 Task: Create New Customer with Customer Name: At Home_x000D_
, Billing Address Line1: 4277 Crim Lane, Billing Address Line2:  Underhill, Billing Address Line3:  Vermont 05489, Cell Number: 917-762-1747
Action: Mouse moved to (182, 39)
Screenshot: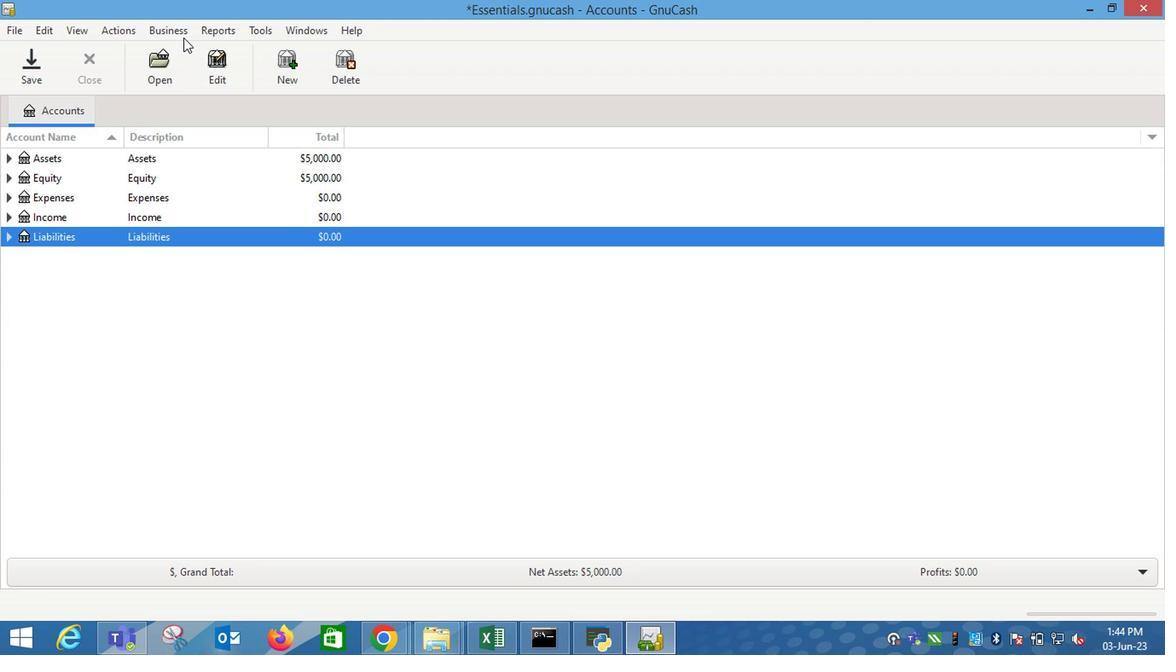 
Action: Mouse pressed left at (182, 39)
Screenshot: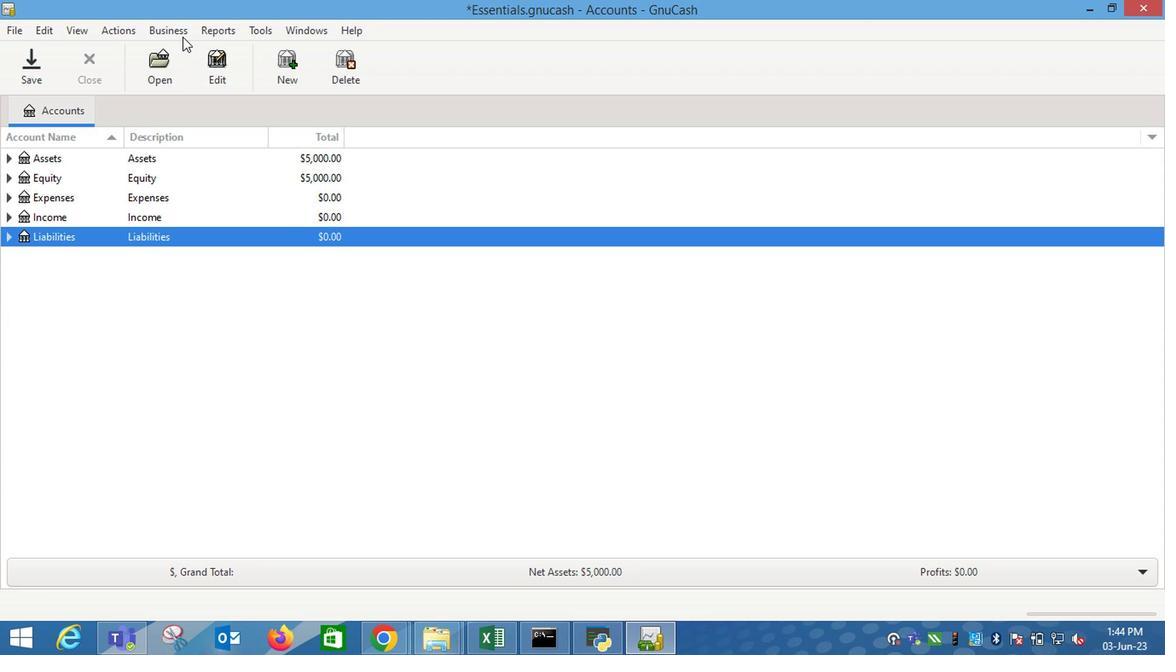 
Action: Mouse moved to (380, 98)
Screenshot: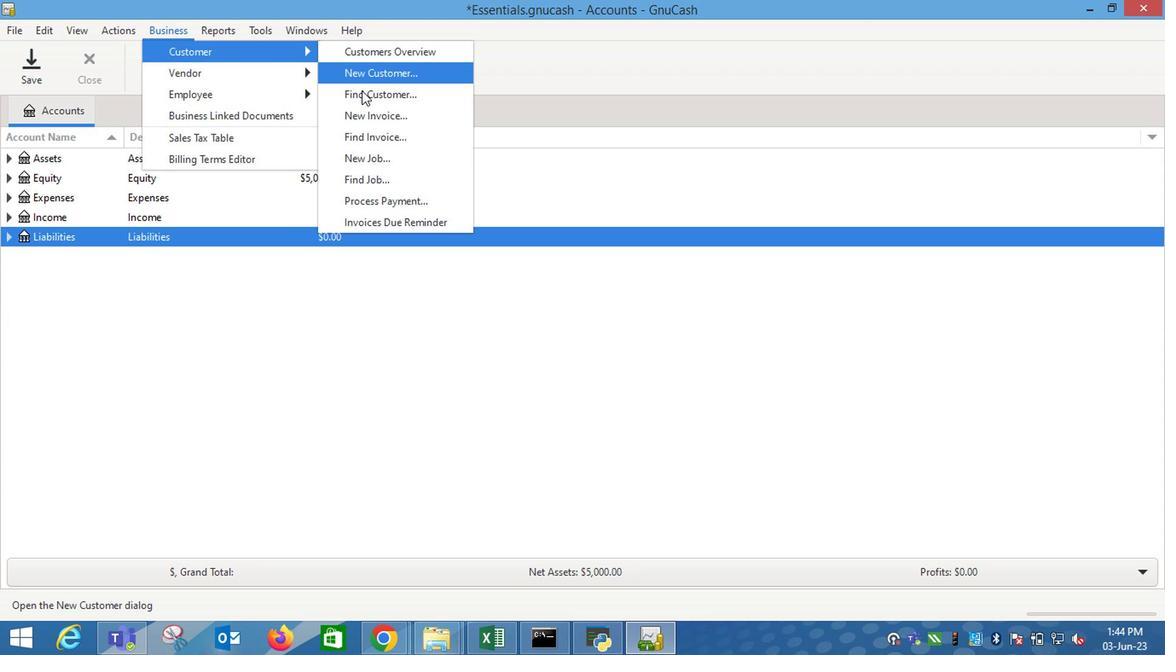 
Action: Mouse pressed left at (380, 98)
Screenshot: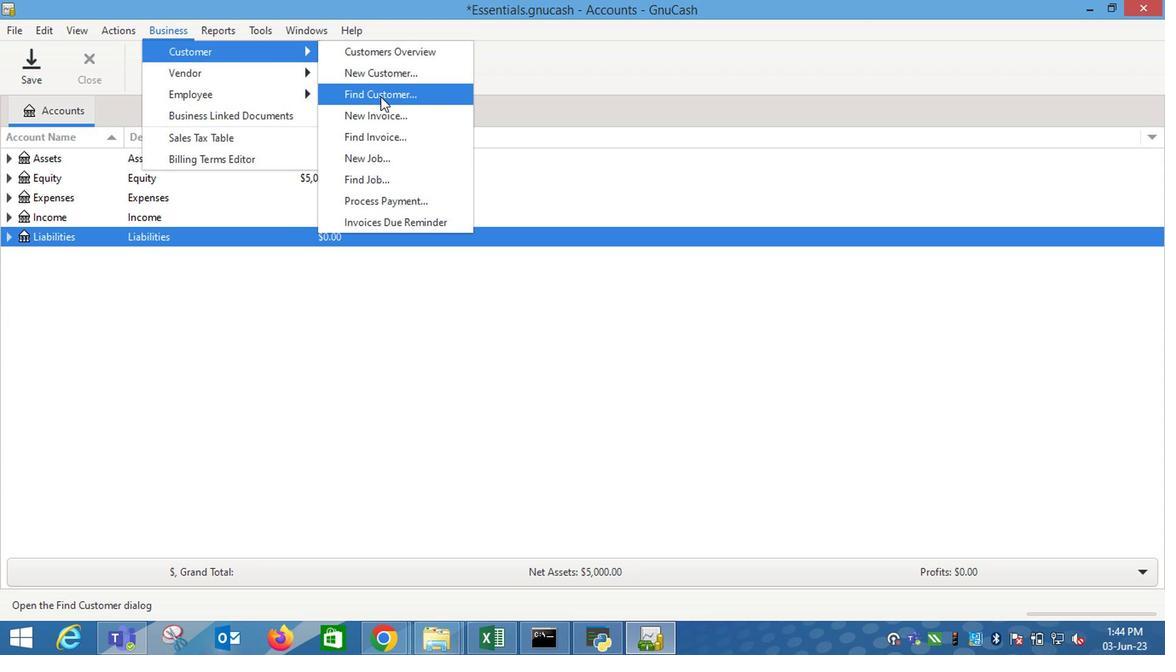
Action: Mouse moved to (871, 291)
Screenshot: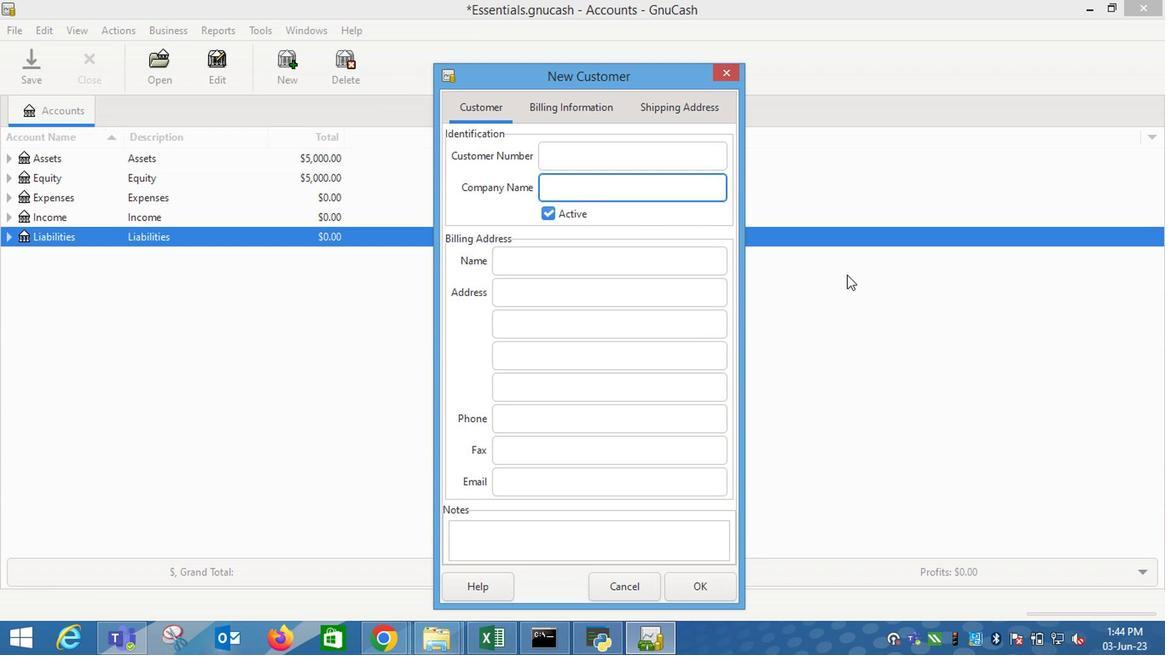 
Action: Key pressed <Key.shift_r>At<Key.space><Key.shift_r>Home<Key.tab><Key.tab><Key.tab>4277<Key.space><Key.shift_r>Crm<Key.backspace>im<Key.space><Key.shift_r>Lane<Key.tab><Key.shift_r>Un<Key.tab><Key.shift_r>Ver<Key.tab><Key.tab>917-762-1747<Key.tab>
Screenshot: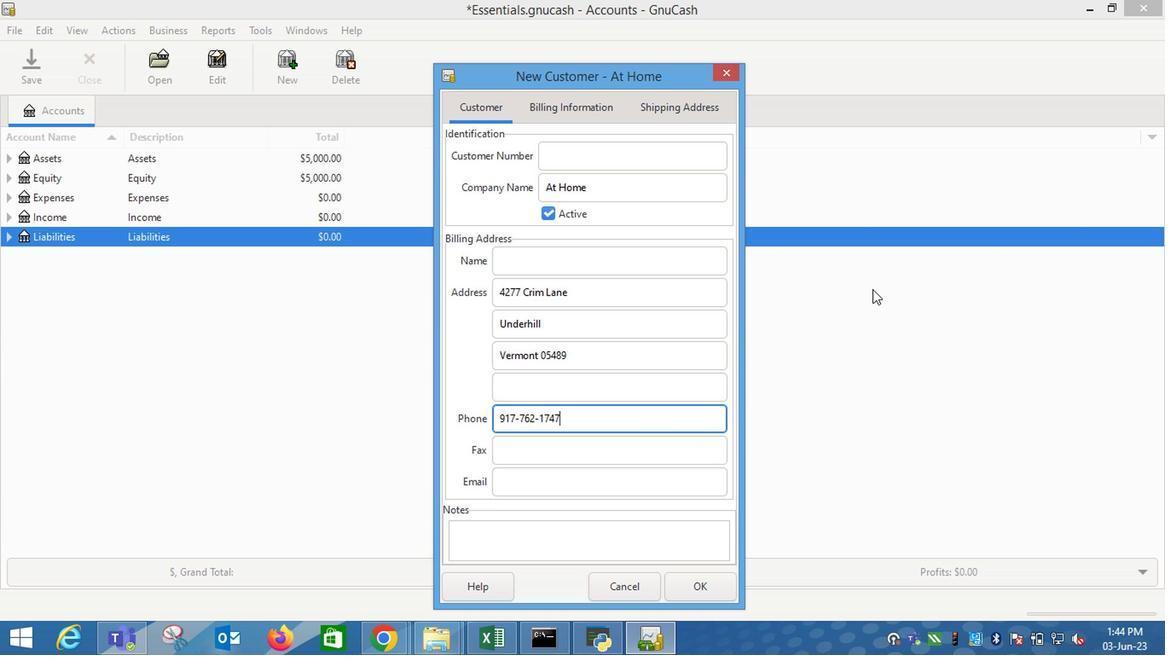 
Action: Mouse moved to (564, 100)
Screenshot: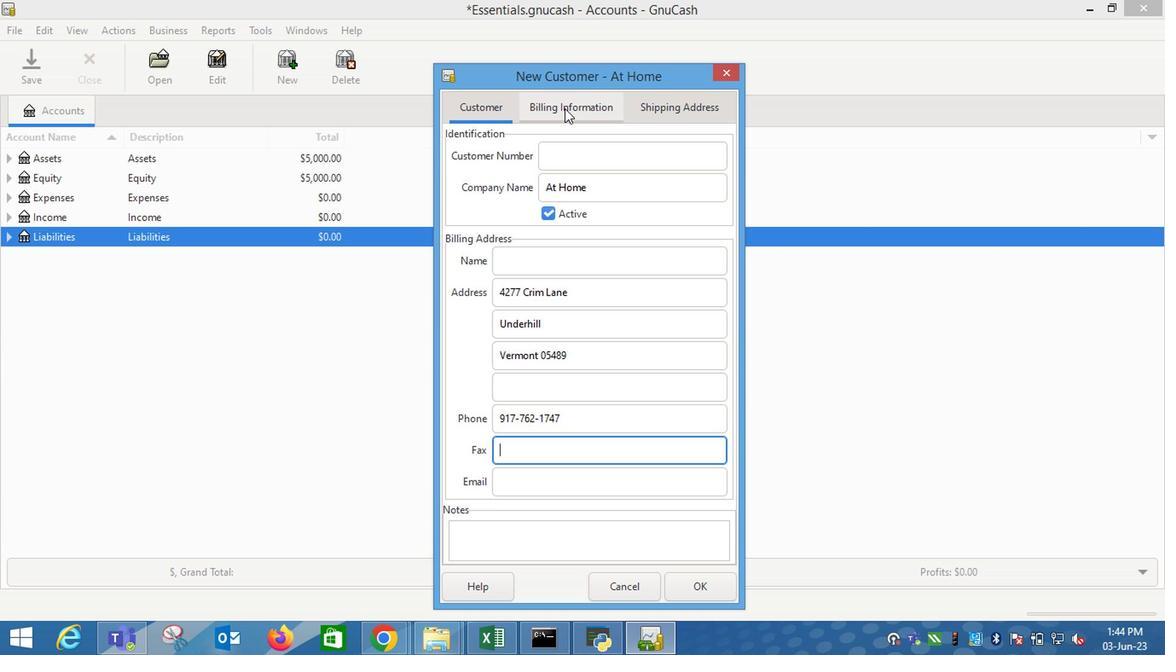 
Action: Mouse pressed left at (564, 100)
Screenshot: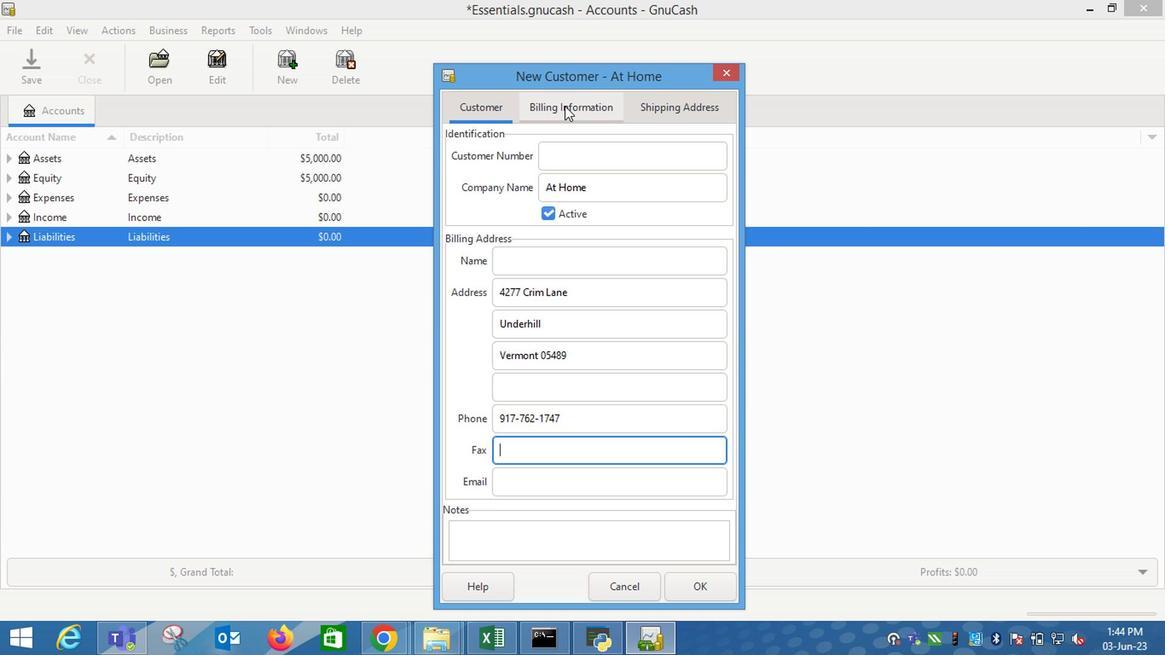 
Action: Mouse moved to (704, 588)
Screenshot: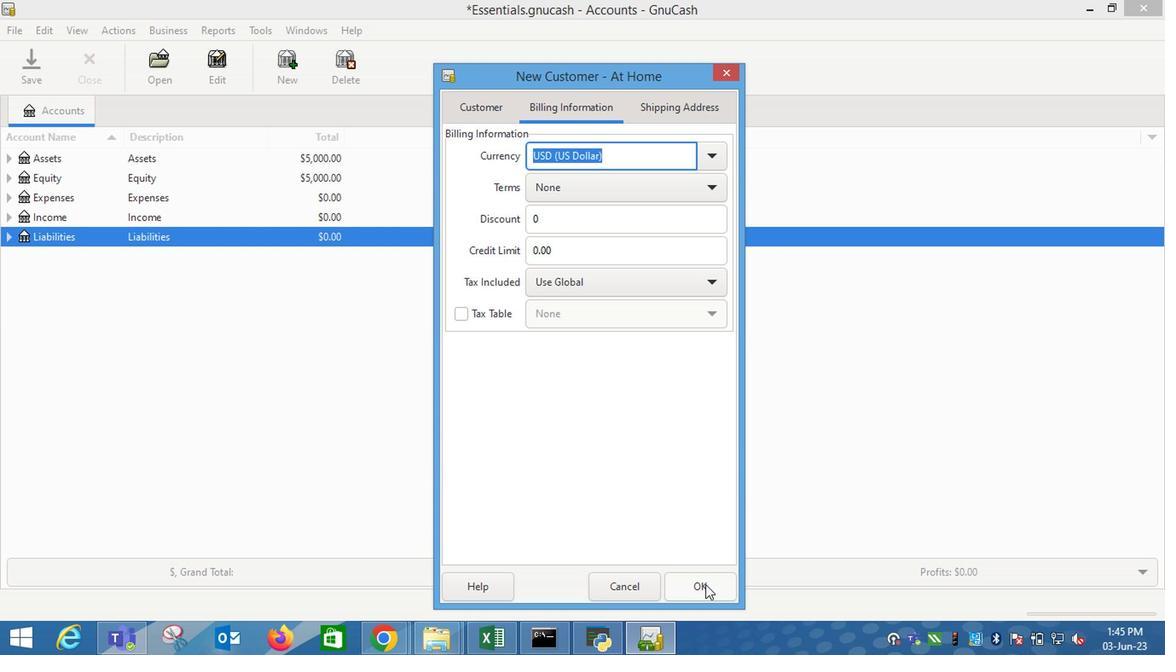 
Action: Mouse pressed left at (704, 588)
Screenshot: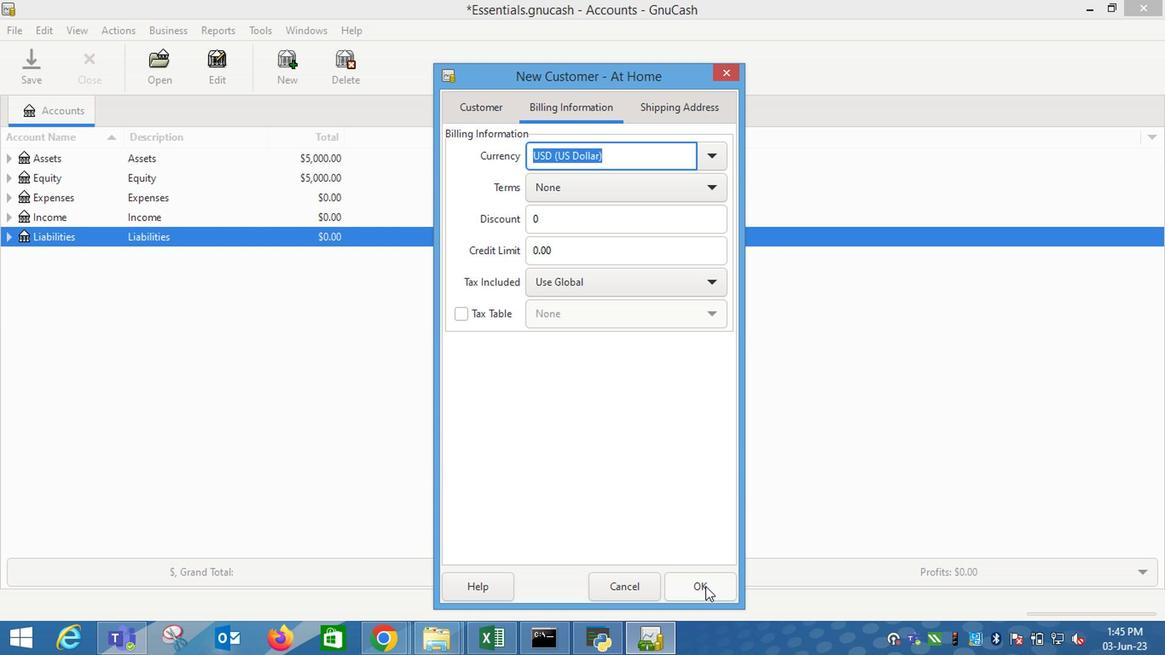 
Action: Mouse moved to (333, 335)
Screenshot: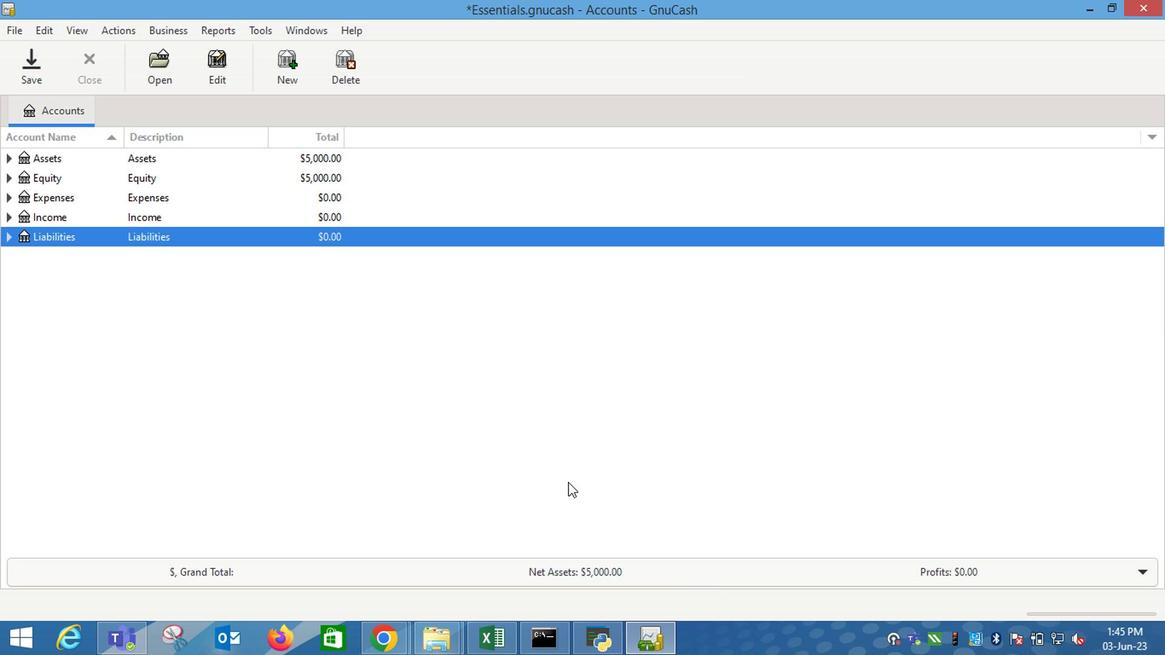 
